 Task: Add Attachment from Google Drive to Card Card0000000235 in Board Board0000000059 in Workspace WS0000000020 in Trello. Add Cover Orange to Card Card0000000235 in Board Board0000000059 in Workspace WS0000000020 in Trello. Add "Add Label …" with "Title" Title0000000235 to Button Button0000000235 to Card Card0000000235 in Board Board0000000059 in Workspace WS0000000020 in Trello. Add Description DS0000000235 to Card Card0000000235 in Board Board0000000059 in Workspace WS0000000020 in Trello. Add Comment CM0000000235 to Card Card0000000235 in Board Board0000000059 in Workspace WS0000000020 in Trello
Action: Mouse moved to (496, 534)
Screenshot: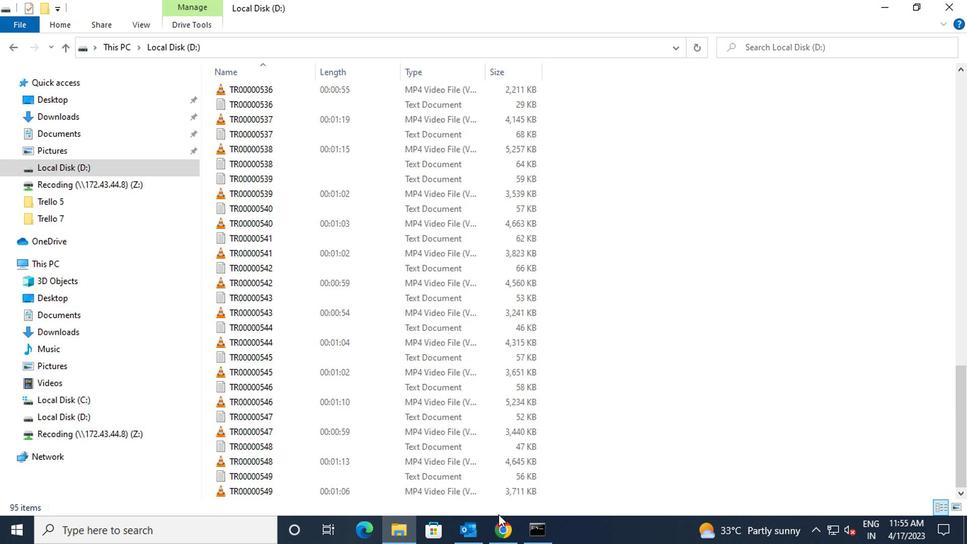 
Action: Mouse pressed left at (496, 534)
Screenshot: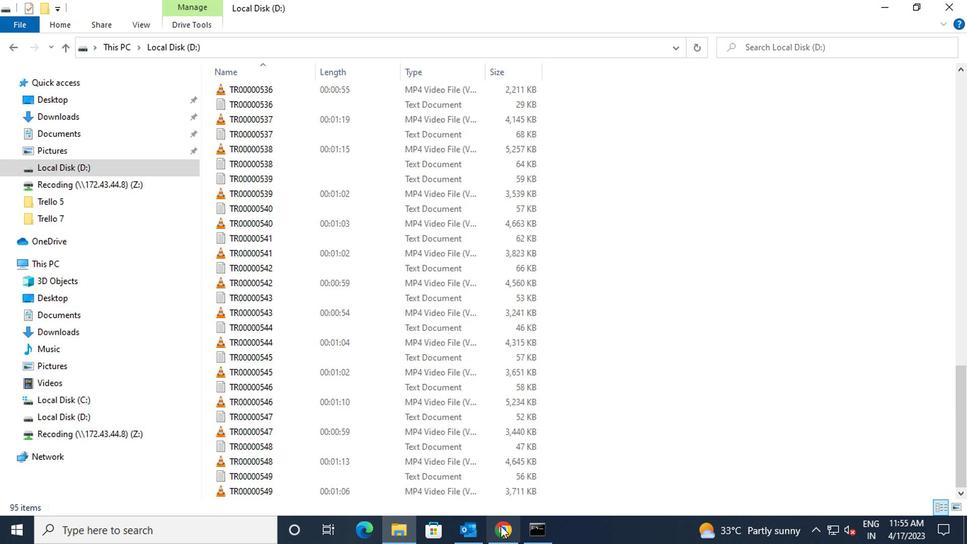 
Action: Mouse moved to (296, 407)
Screenshot: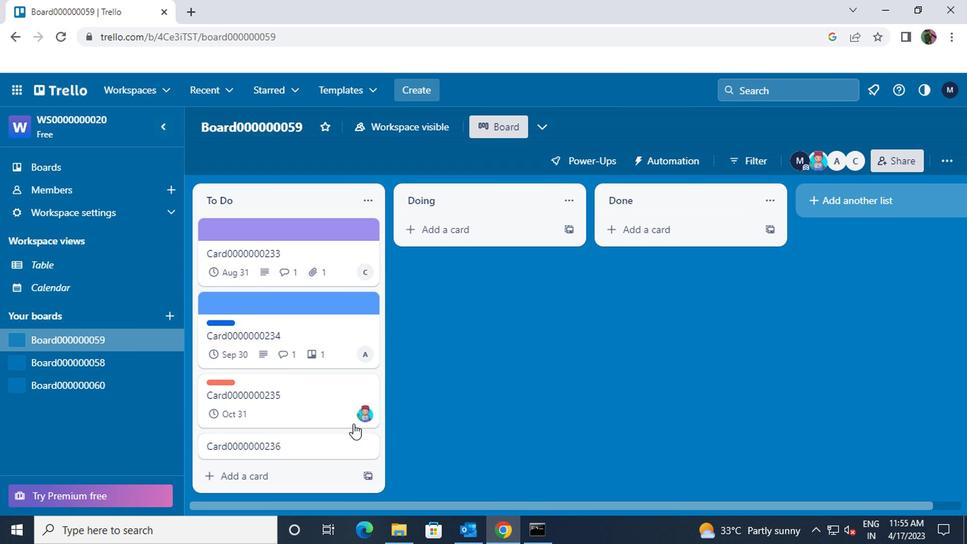 
Action: Mouse pressed left at (296, 407)
Screenshot: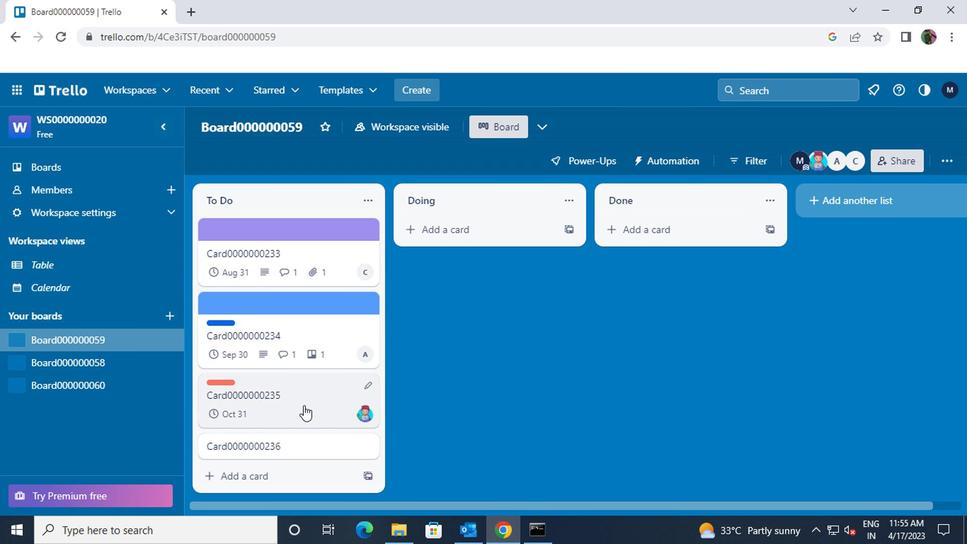 
Action: Mouse moved to (644, 307)
Screenshot: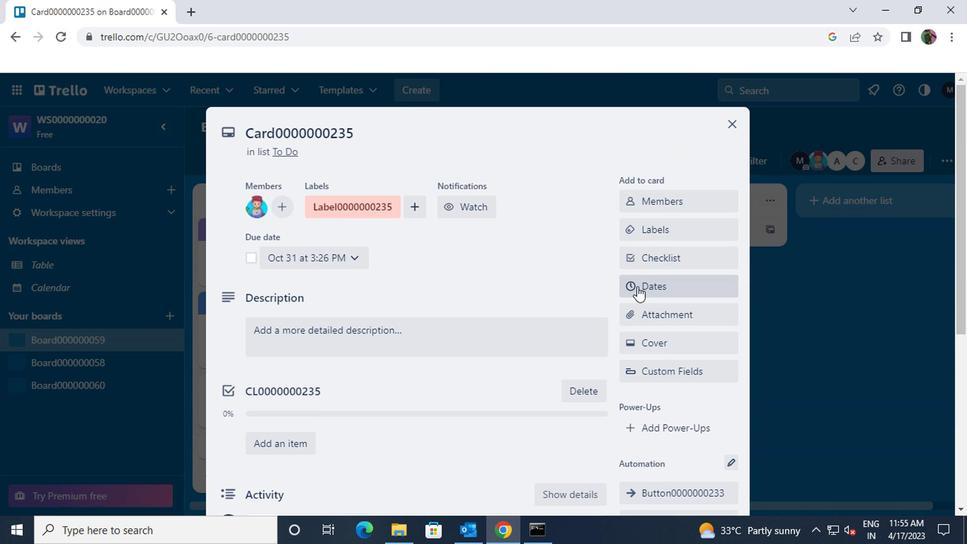 
Action: Mouse pressed left at (644, 307)
Screenshot: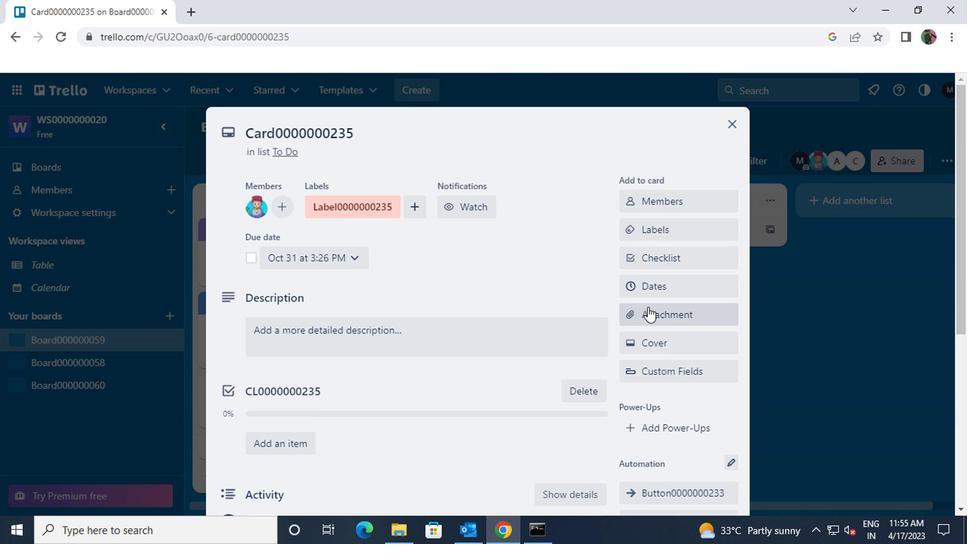 
Action: Mouse moved to (657, 197)
Screenshot: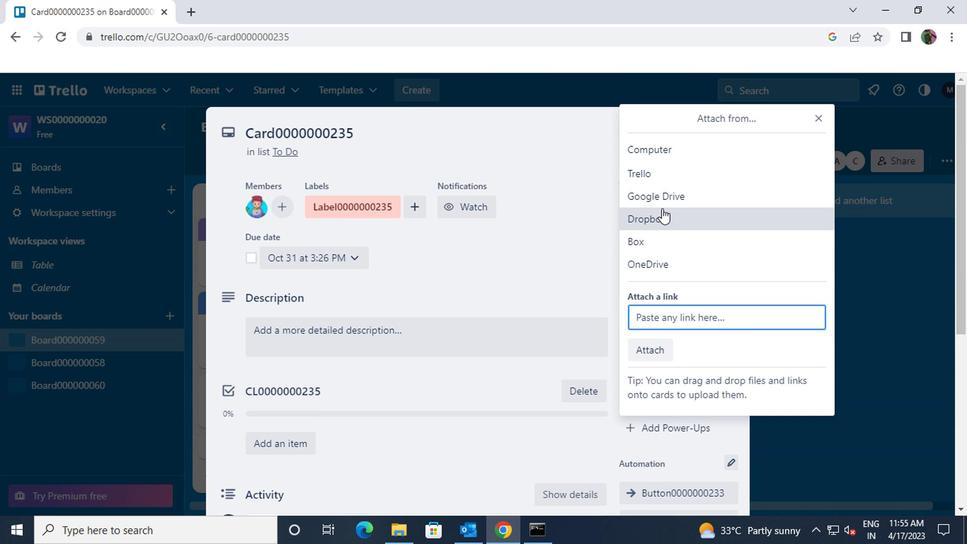
Action: Mouse pressed left at (657, 197)
Screenshot: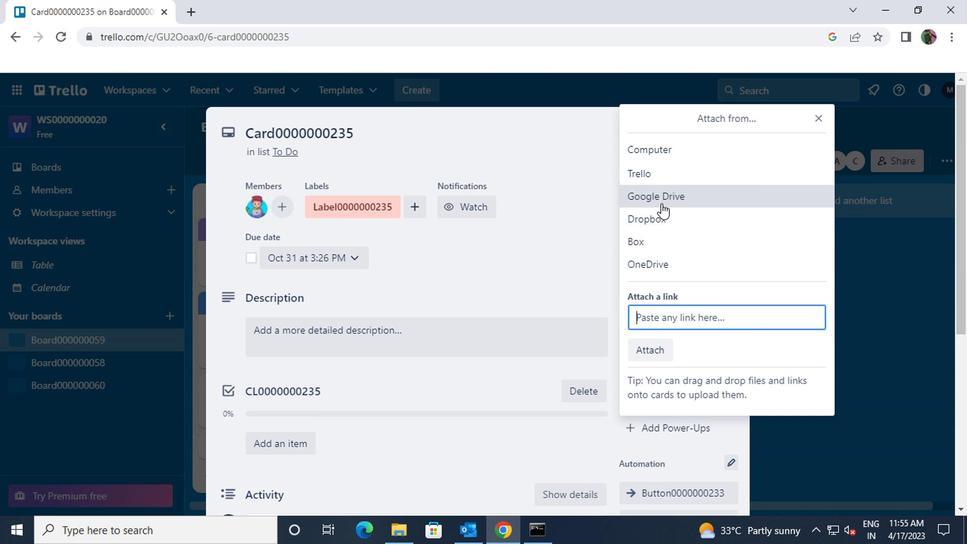 
Action: Mouse moved to (670, 403)
Screenshot: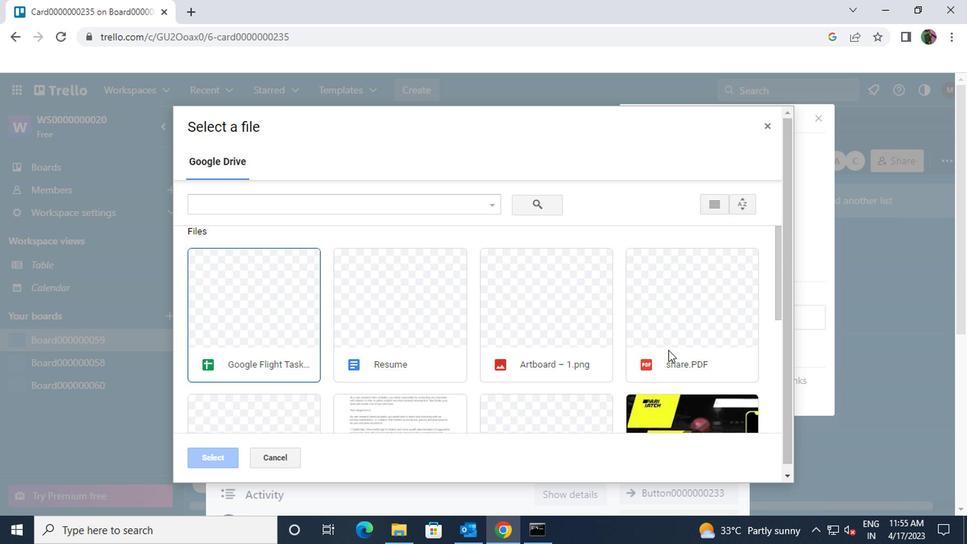 
Action: Mouse pressed left at (670, 403)
Screenshot: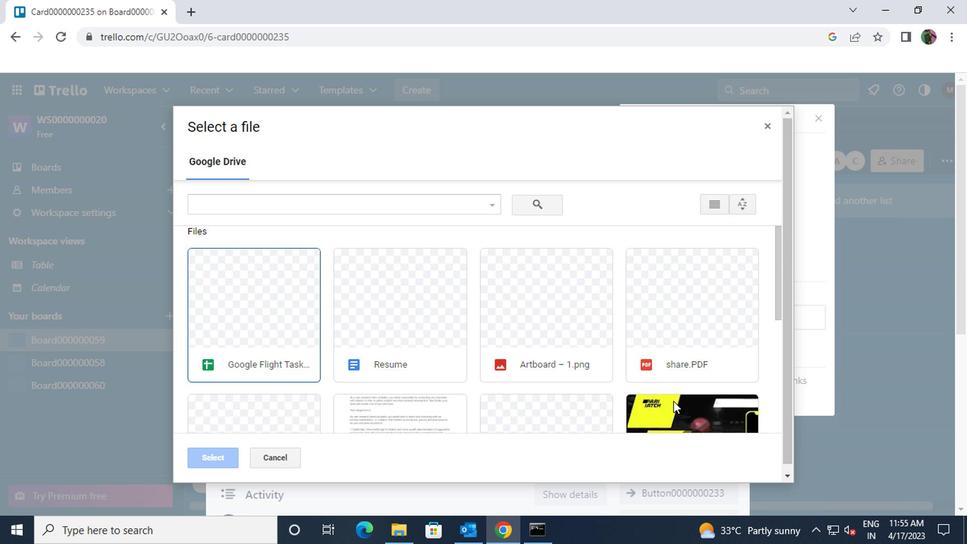 
Action: Mouse moved to (213, 460)
Screenshot: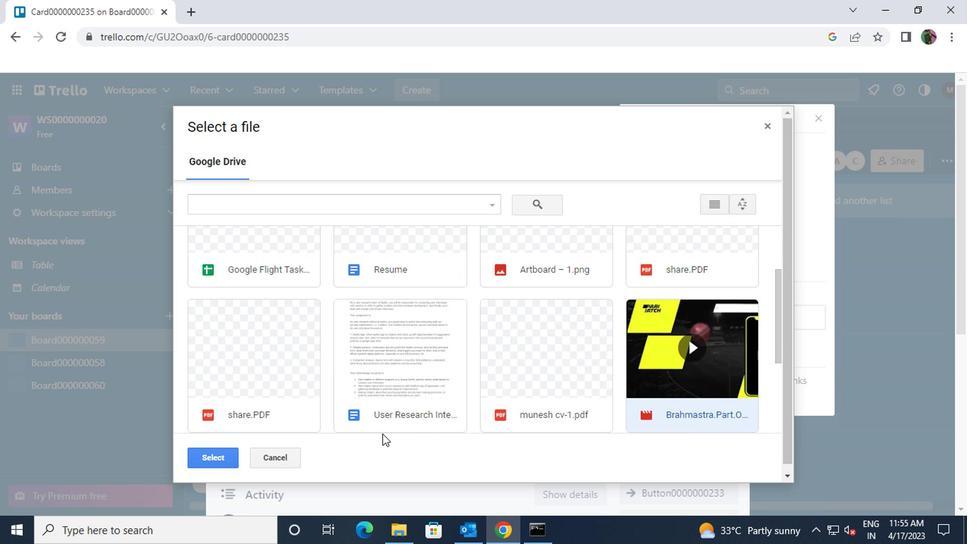 
Action: Mouse pressed left at (213, 460)
Screenshot: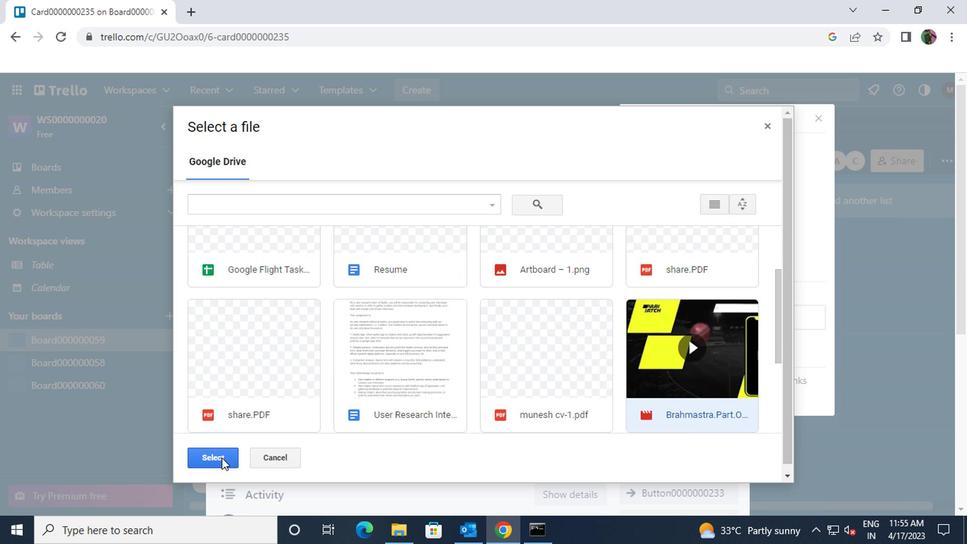 
Action: Mouse moved to (676, 340)
Screenshot: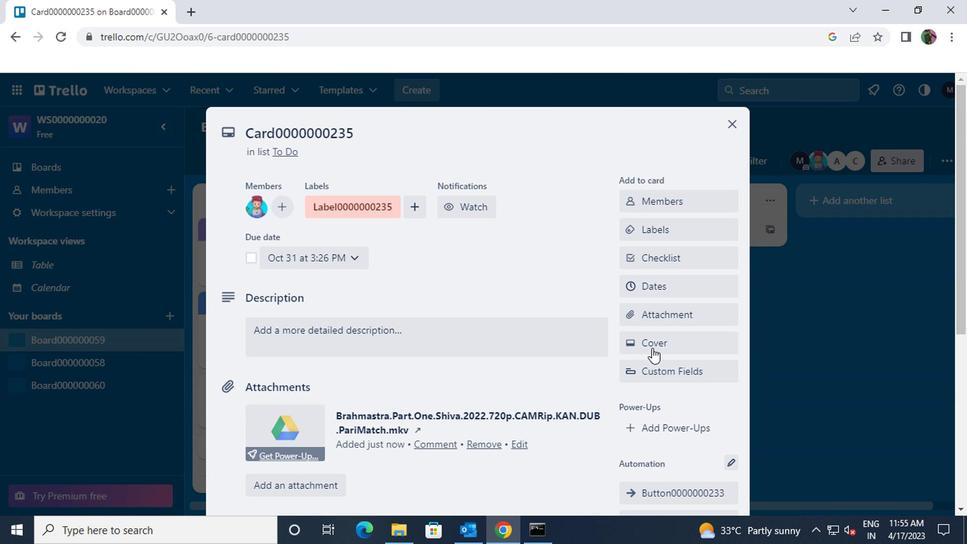
Action: Mouse pressed left at (676, 340)
Screenshot: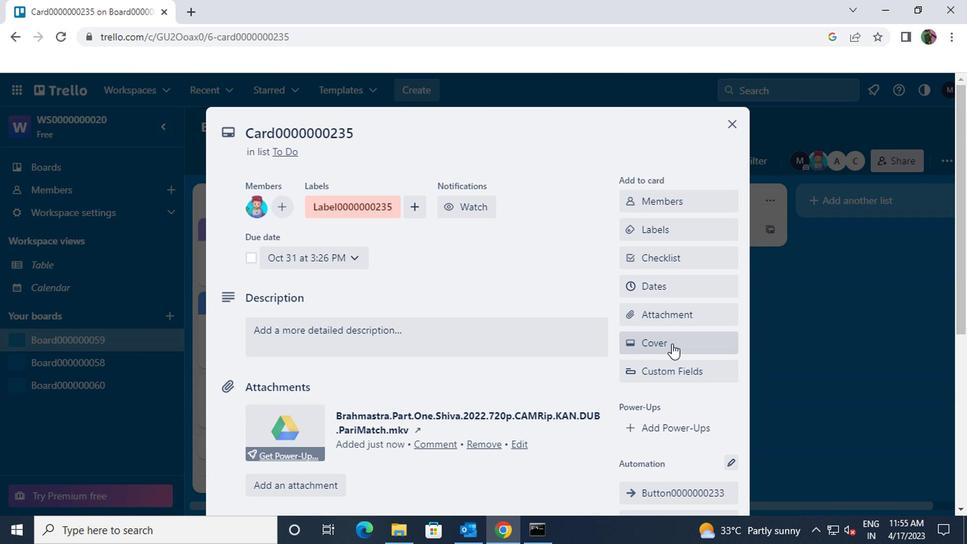 
Action: Mouse moved to (725, 240)
Screenshot: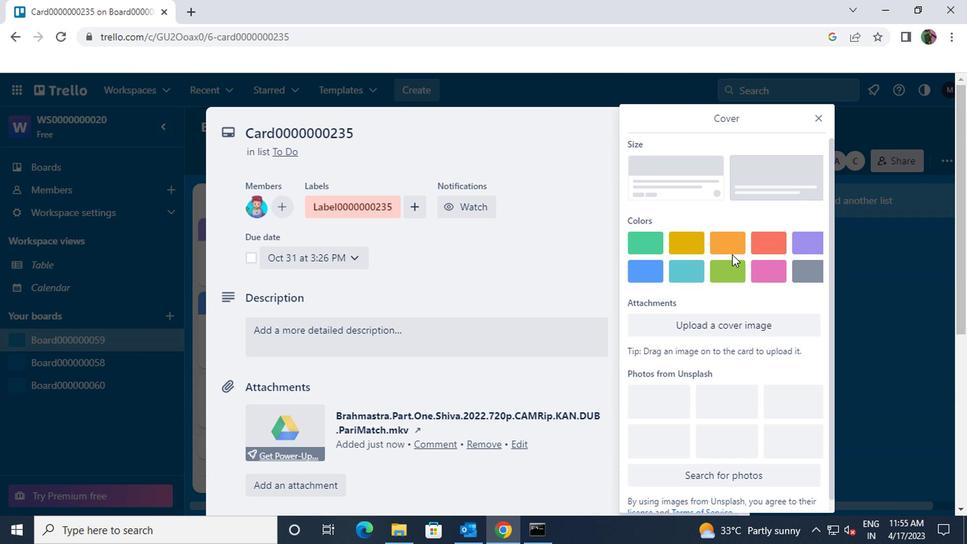 
Action: Mouse pressed left at (725, 240)
Screenshot: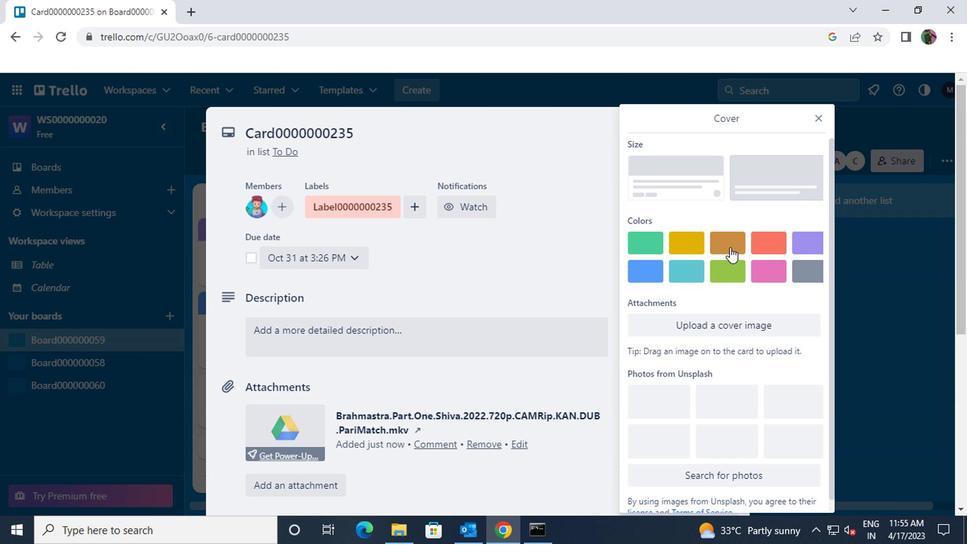 
Action: Mouse moved to (814, 111)
Screenshot: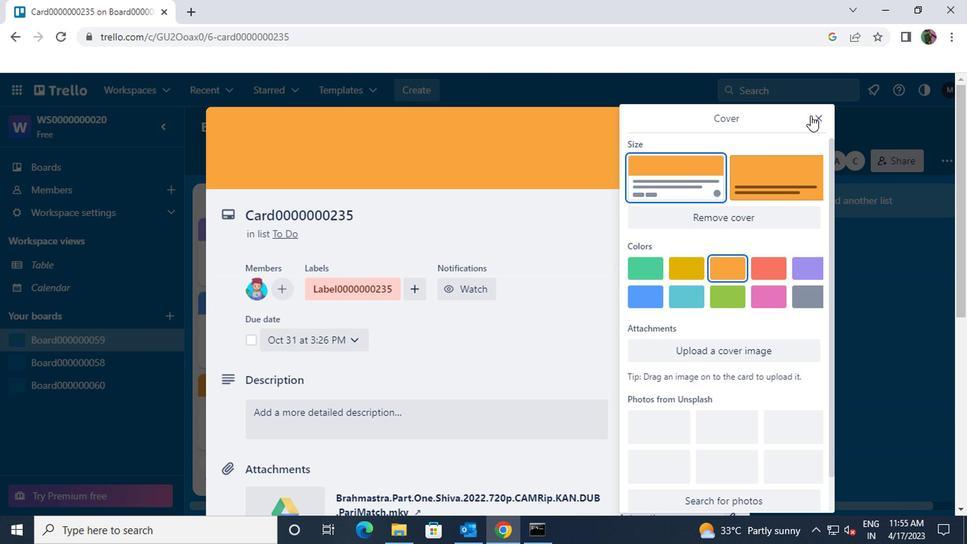 
Action: Mouse pressed left at (814, 111)
Screenshot: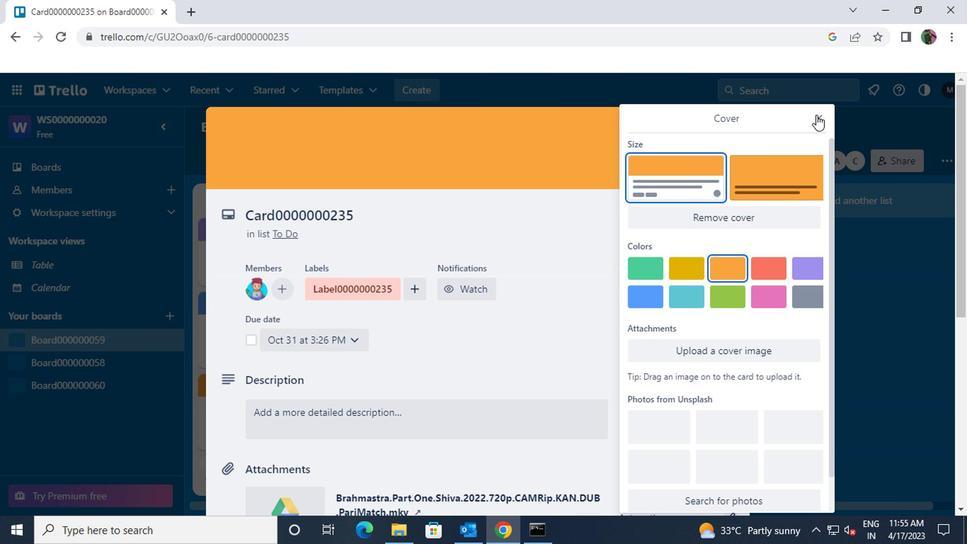
Action: Mouse moved to (683, 315)
Screenshot: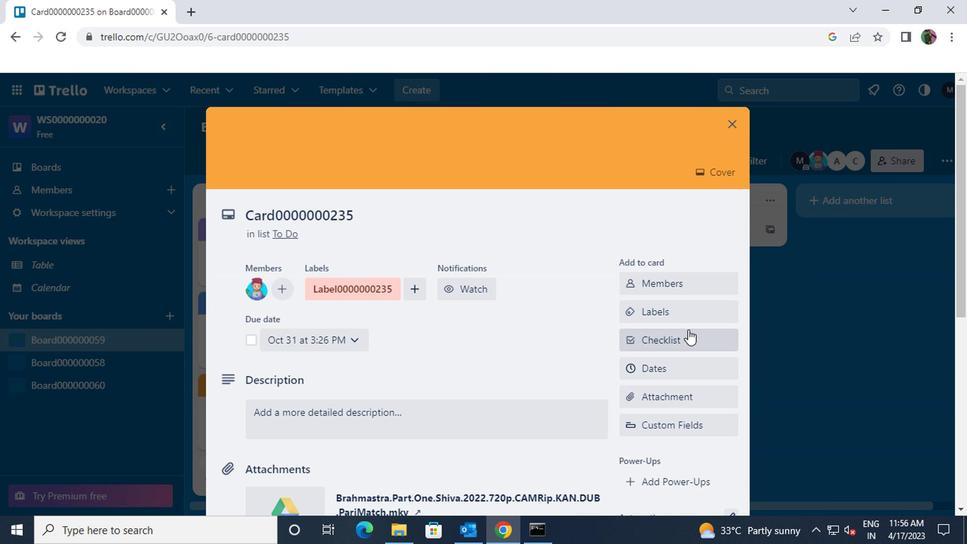
Action: Mouse pressed left at (683, 315)
Screenshot: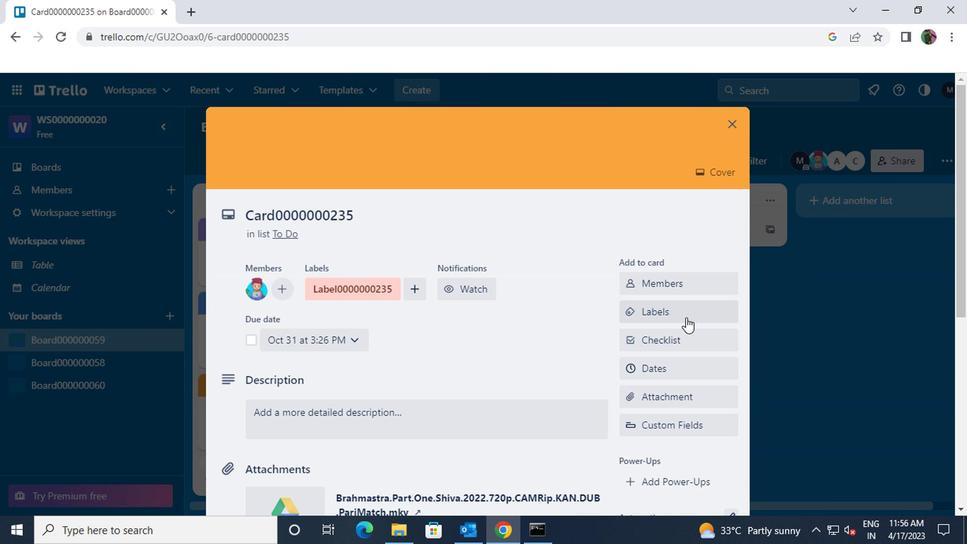 
Action: Mouse moved to (706, 422)
Screenshot: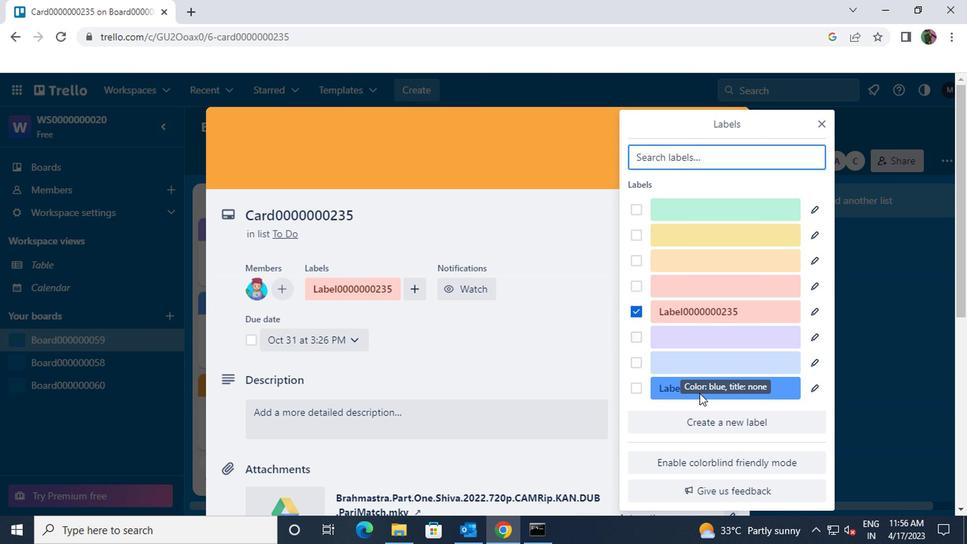 
Action: Mouse pressed left at (706, 422)
Screenshot: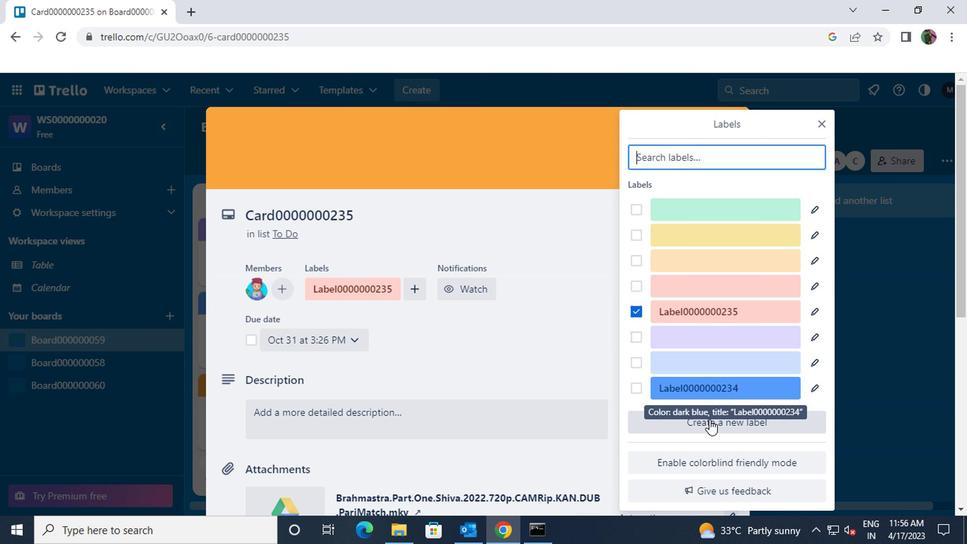 
Action: Mouse moved to (651, 253)
Screenshot: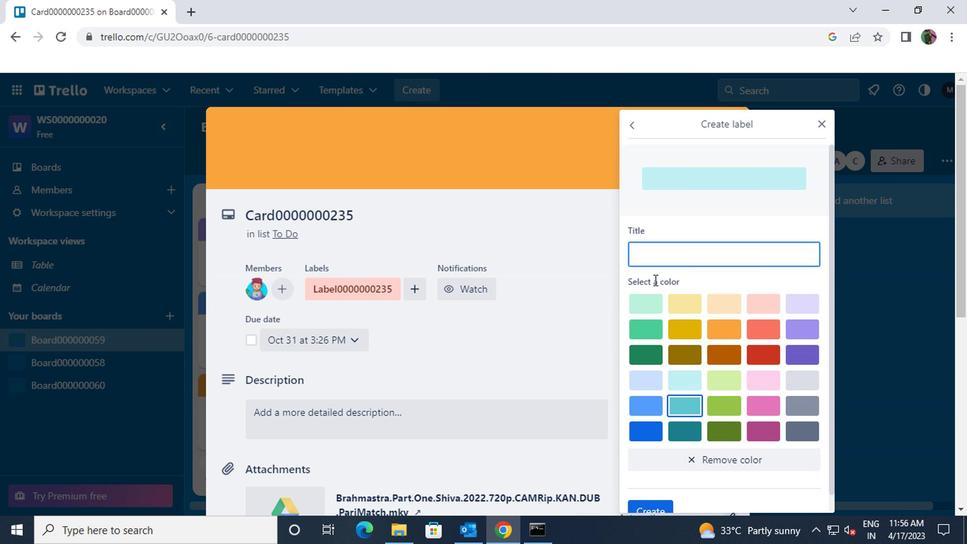 
Action: Mouse pressed left at (651, 253)
Screenshot: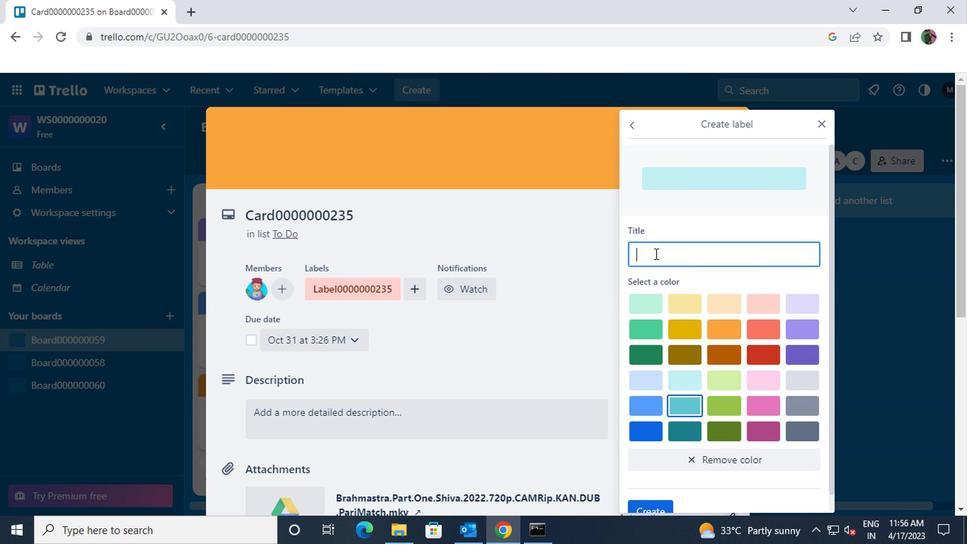 
Action: Key pressed <Key.shift><Key.shift><Key.shift><Key.shift><Key.shift><Key.shift><Key.shift>BUTTON0000000235
Screenshot: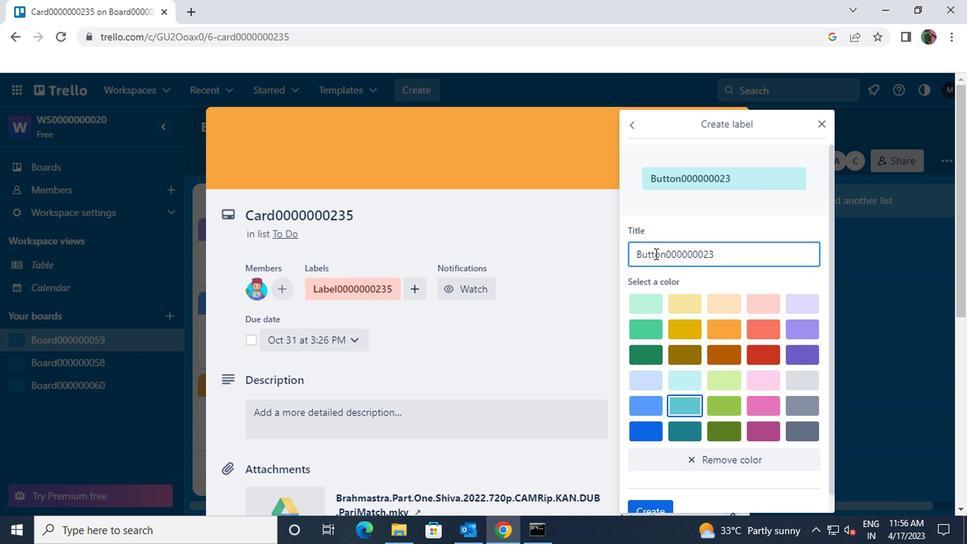 
Action: Mouse moved to (690, 287)
Screenshot: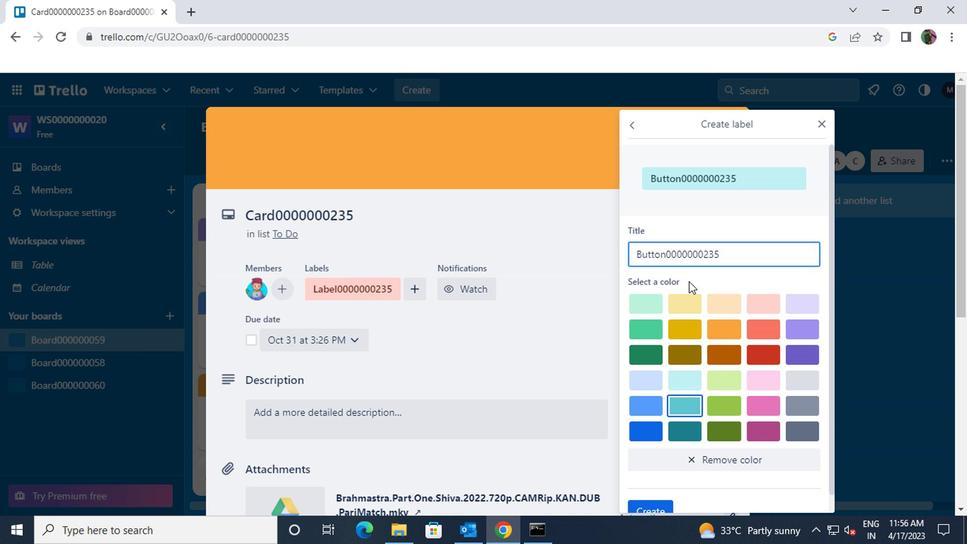 
Action: Mouse scrolled (690, 287) with delta (0, 0)
Screenshot: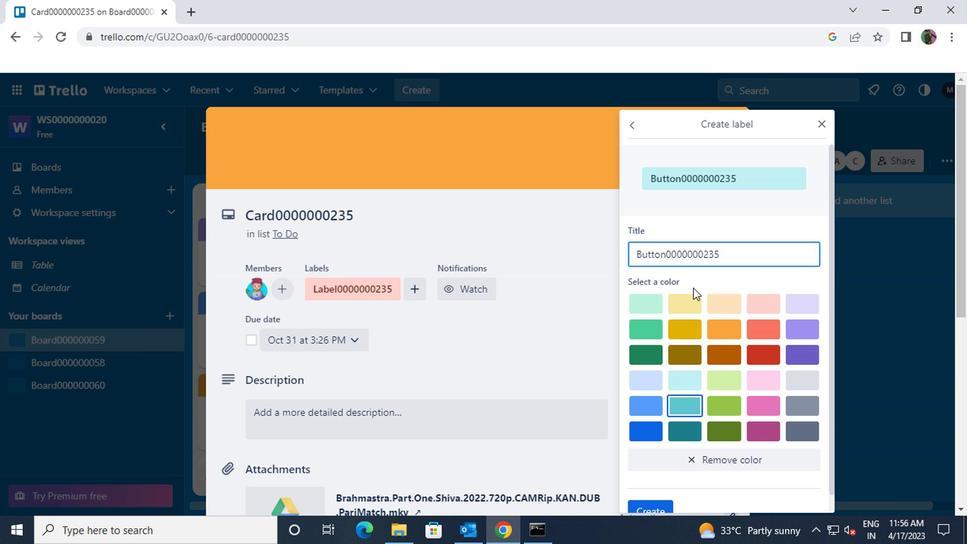 
Action: Mouse moved to (693, 438)
Screenshot: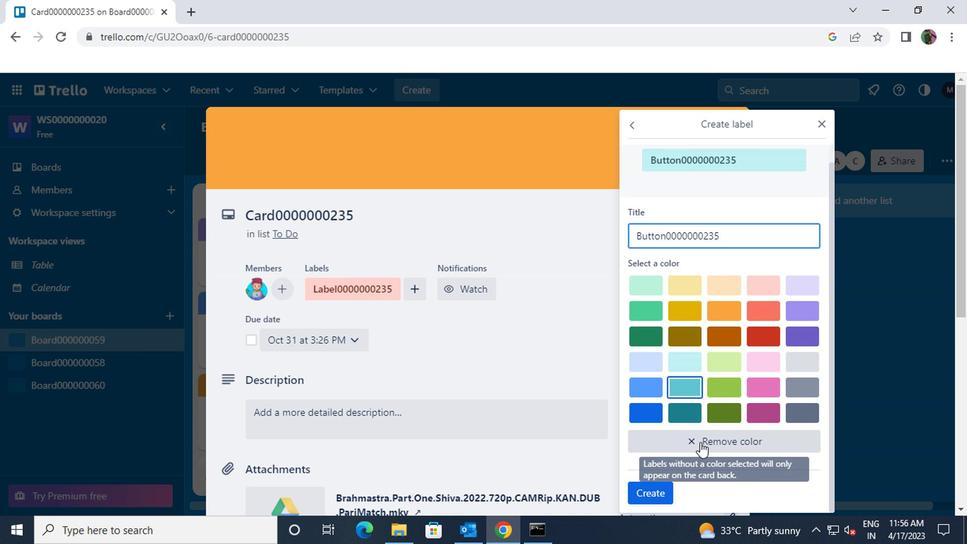 
Action: Mouse pressed left at (693, 438)
Screenshot: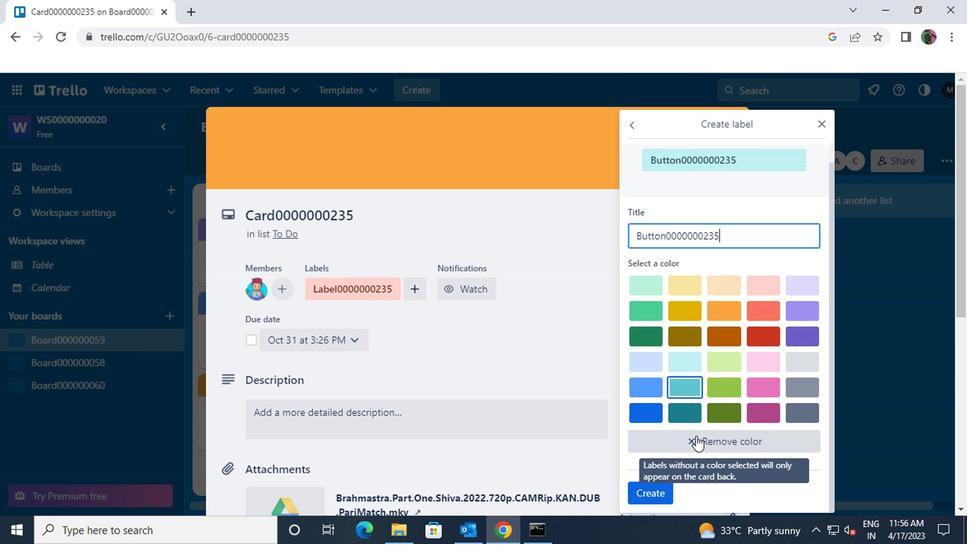 
Action: Mouse moved to (654, 500)
Screenshot: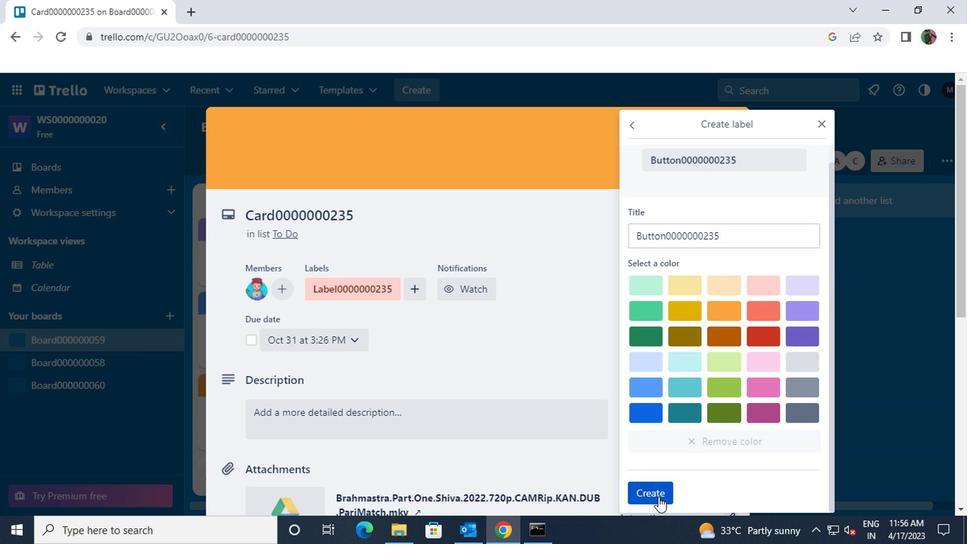 
Action: Mouse pressed left at (654, 500)
Screenshot: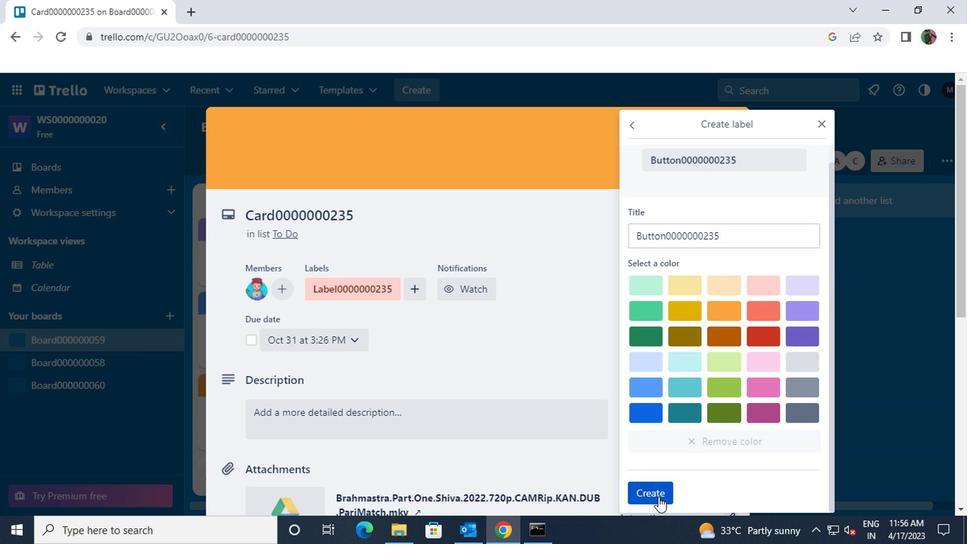 
Action: Mouse moved to (819, 121)
Screenshot: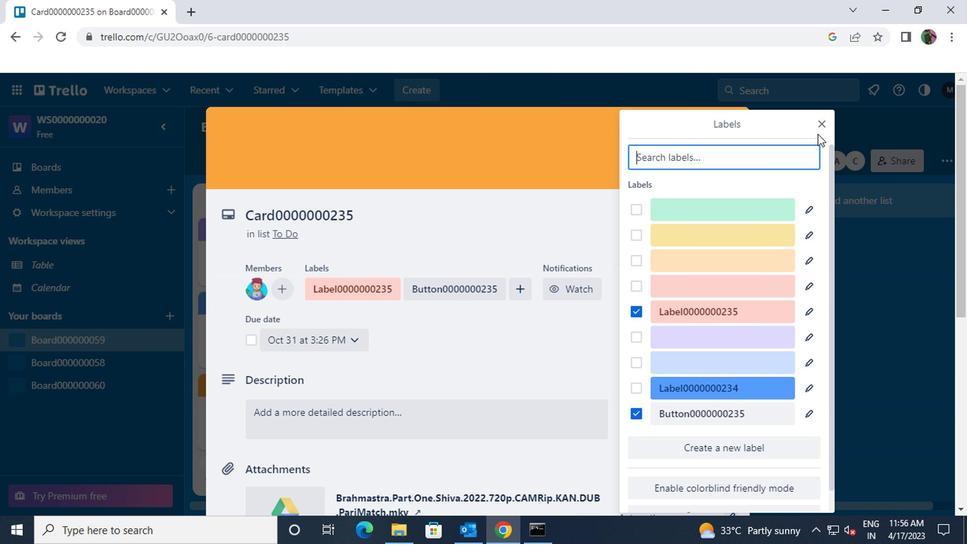 
Action: Mouse pressed left at (819, 121)
Screenshot: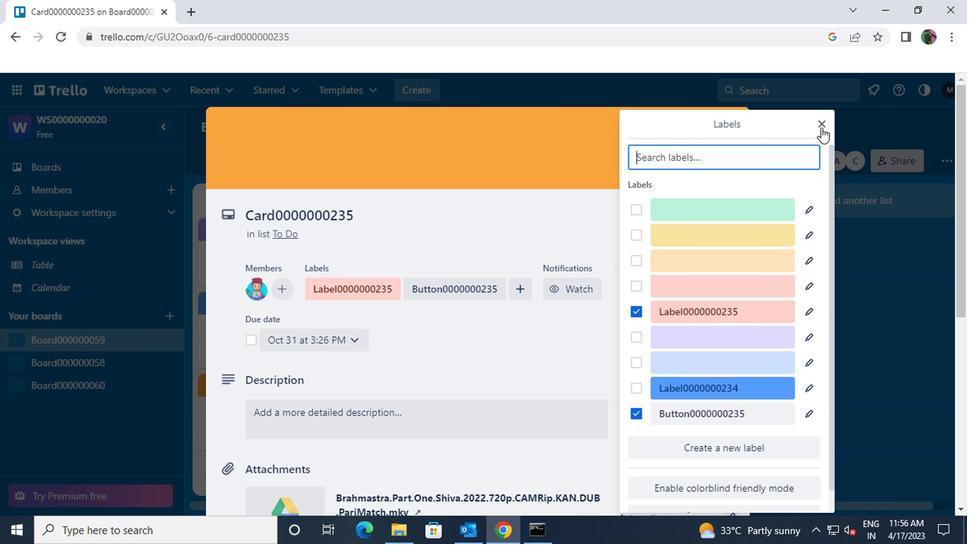 
Action: Mouse moved to (420, 414)
Screenshot: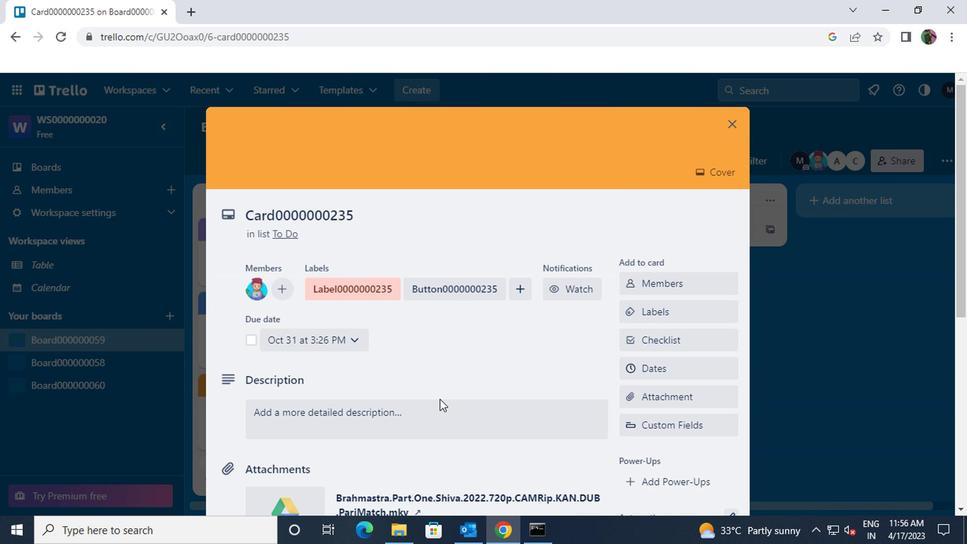 
Action: Mouse pressed left at (420, 414)
Screenshot: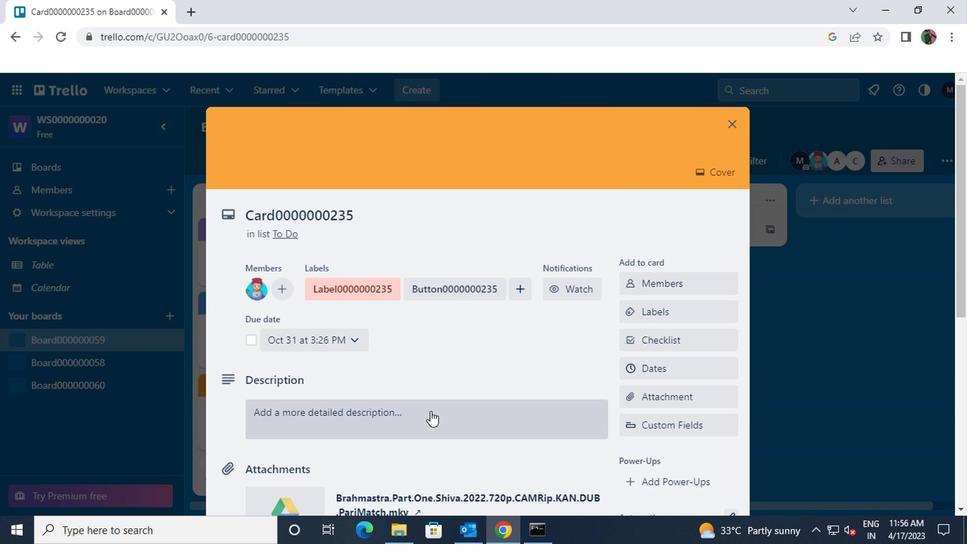 
Action: Mouse moved to (419, 413)
Screenshot: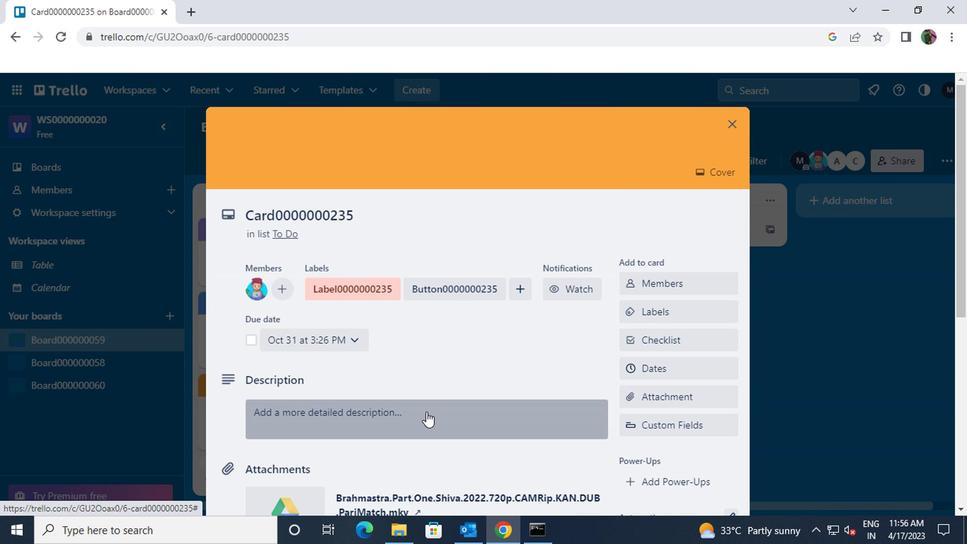 
Action: Key pressed <Key.shift>DS0000000235
Screenshot: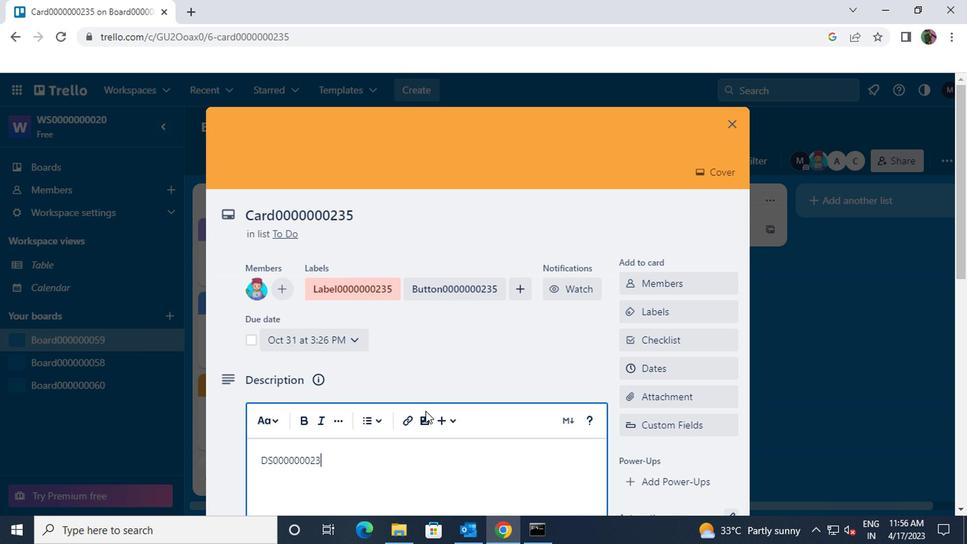 
Action: Mouse scrolled (419, 412) with delta (0, -1)
Screenshot: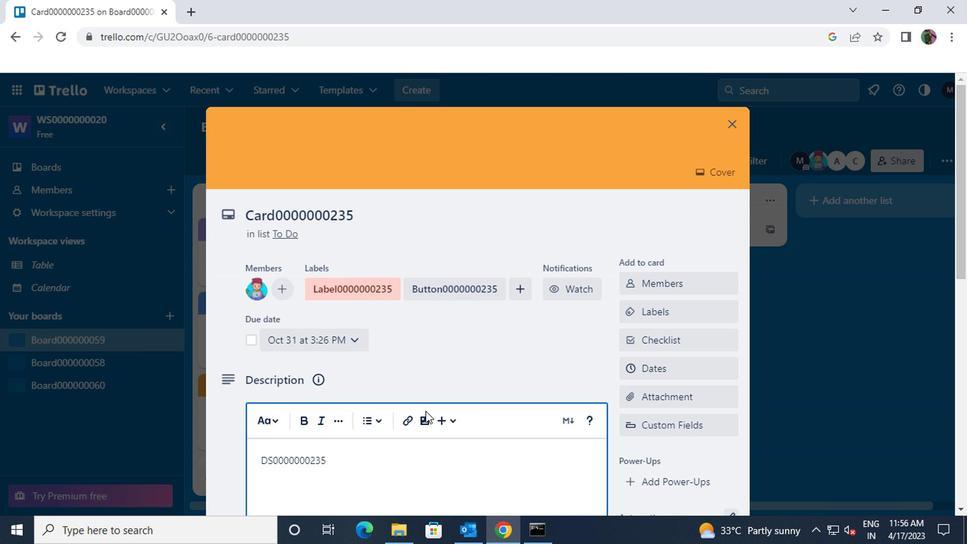 
Action: Mouse scrolled (419, 412) with delta (0, -1)
Screenshot: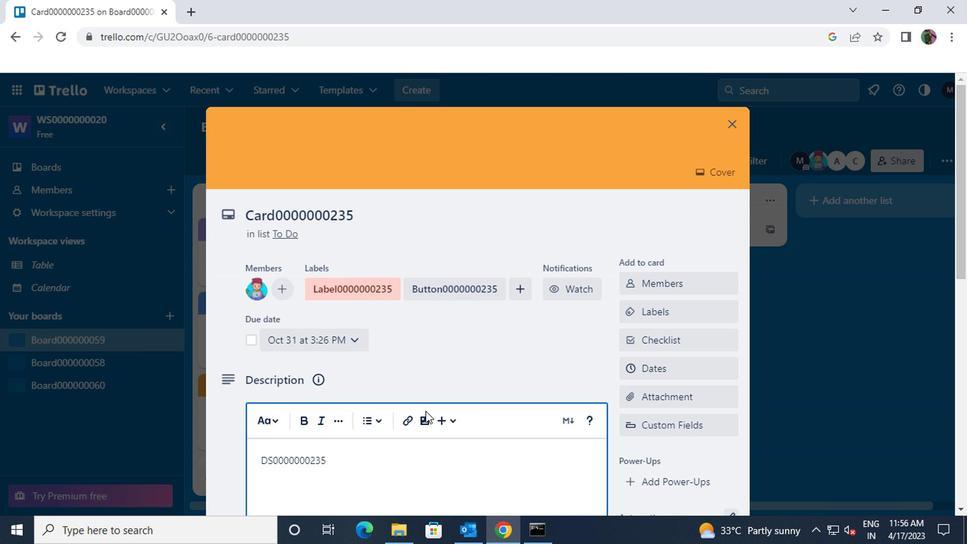 
Action: Mouse moved to (419, 413)
Screenshot: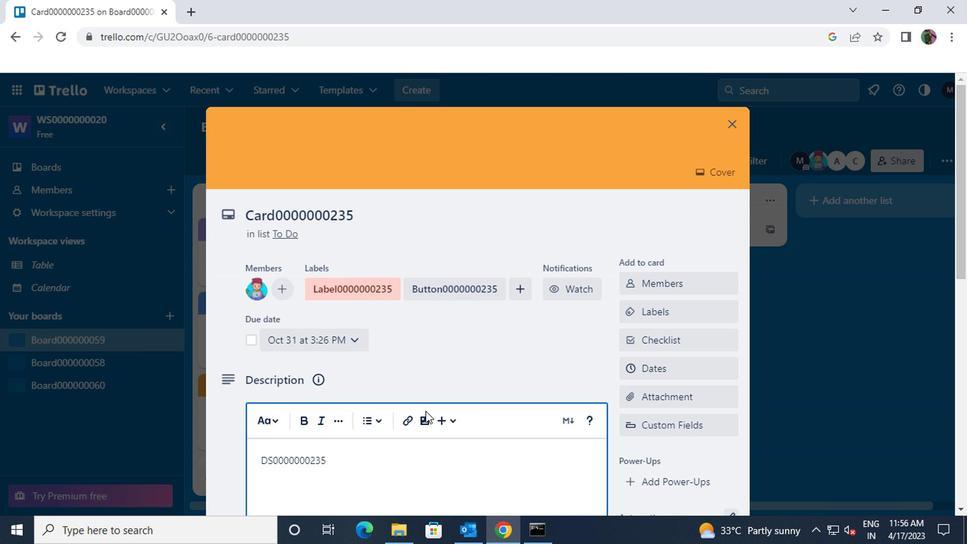 
Action: Mouse scrolled (419, 412) with delta (0, -1)
Screenshot: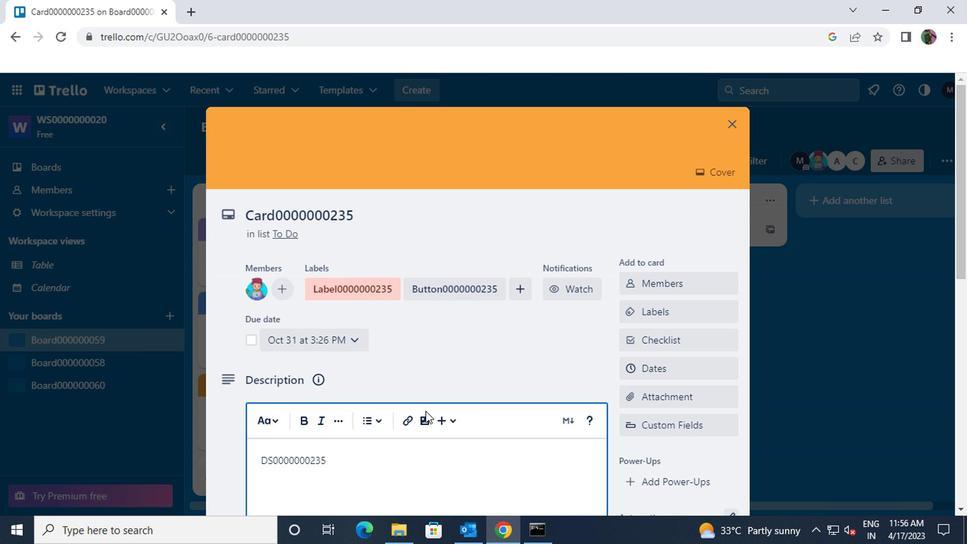 
Action: Mouse moved to (267, 400)
Screenshot: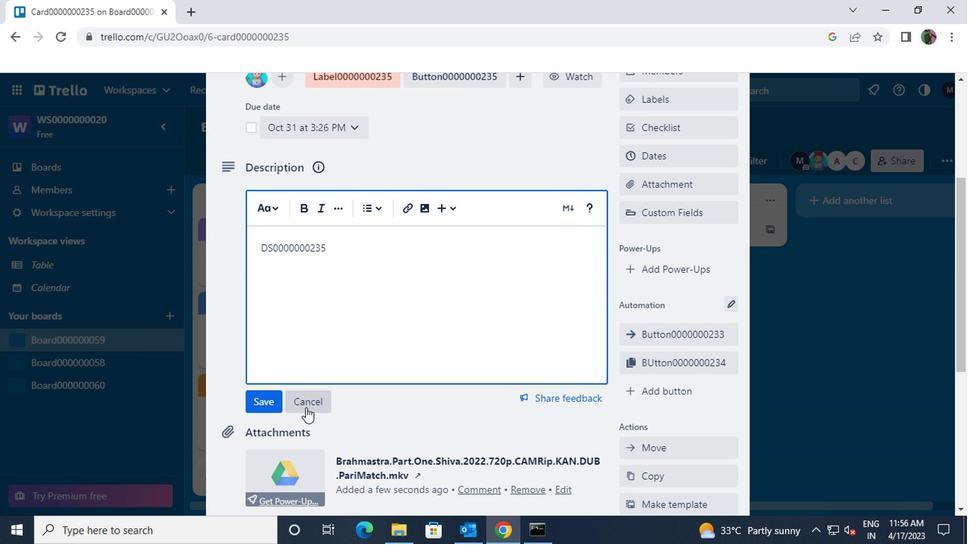 
Action: Mouse pressed left at (267, 400)
Screenshot: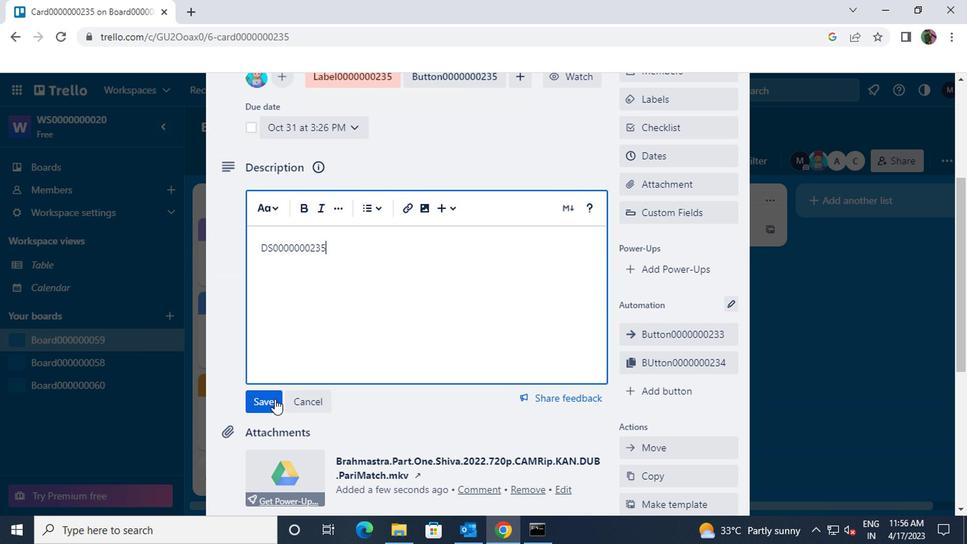 
Action: Mouse moved to (346, 388)
Screenshot: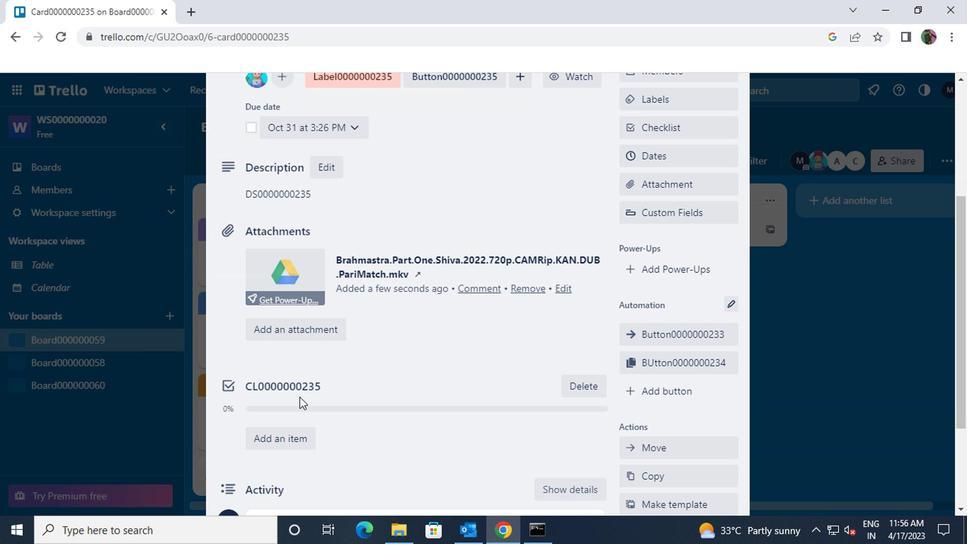 
Action: Mouse scrolled (346, 387) with delta (0, -1)
Screenshot: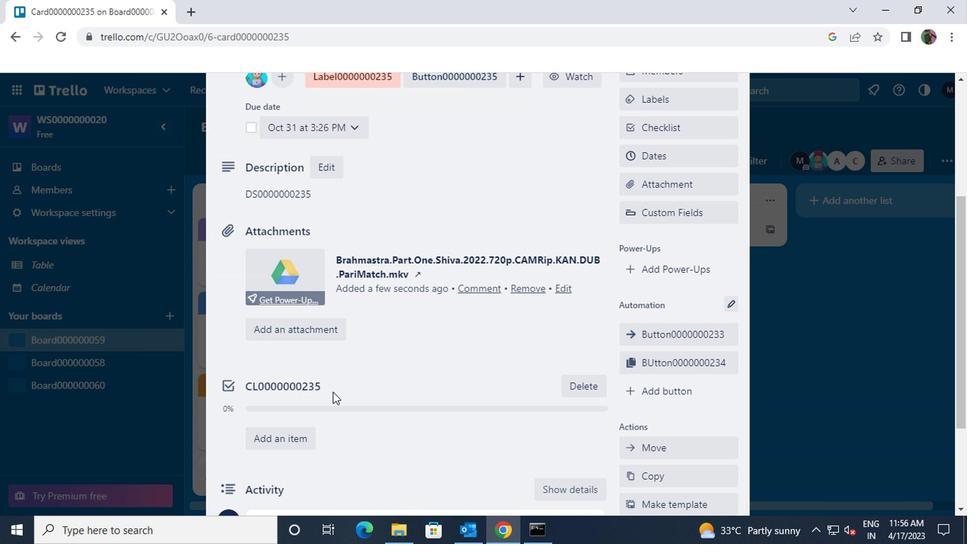 
Action: Mouse moved to (347, 388)
Screenshot: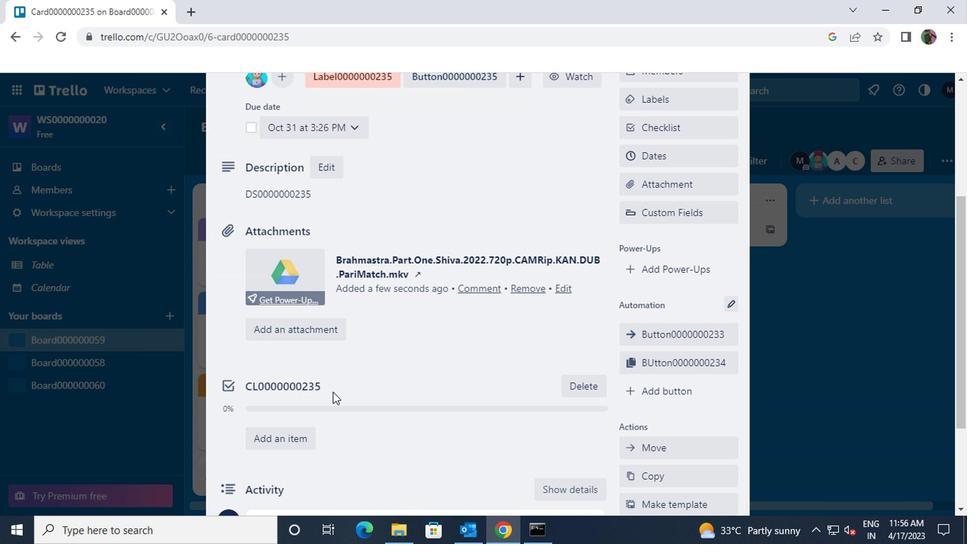 
Action: Mouse scrolled (347, 387) with delta (0, -1)
Screenshot: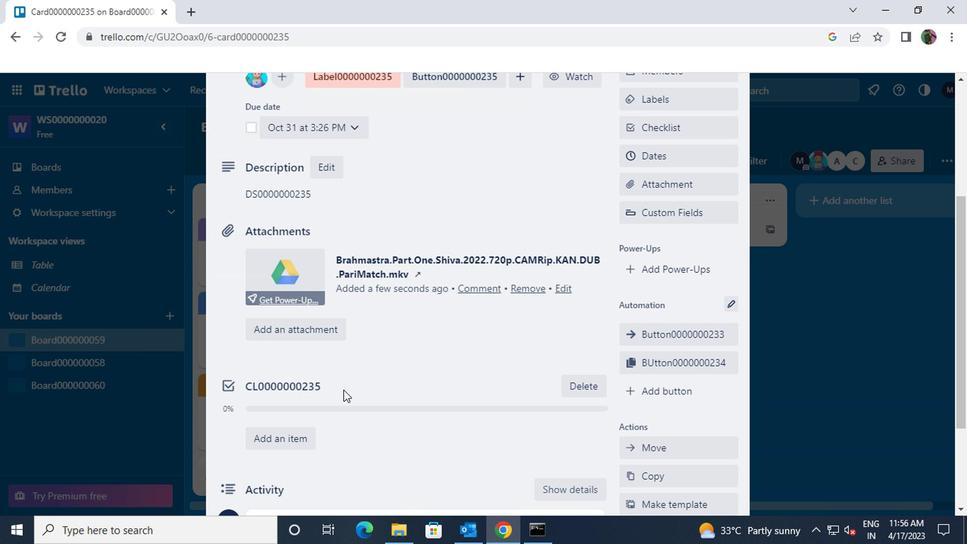 
Action: Mouse moved to (355, 381)
Screenshot: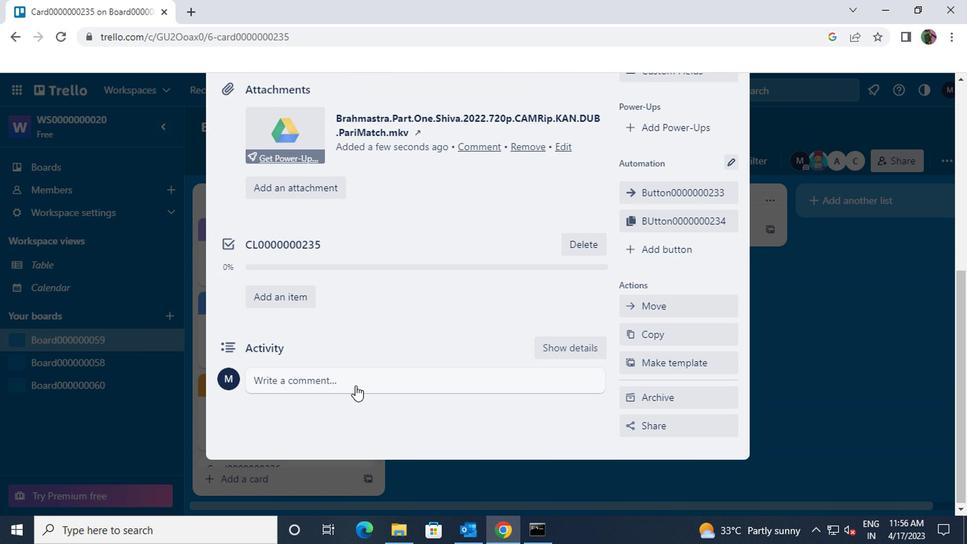 
Action: Mouse pressed left at (355, 381)
Screenshot: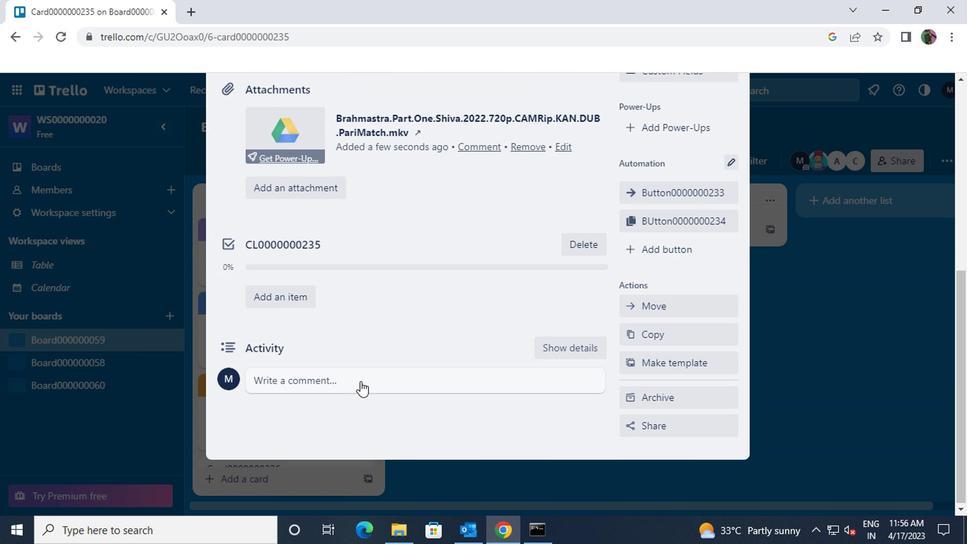 
Action: Key pressed <Key.shift>CM0000000235
Screenshot: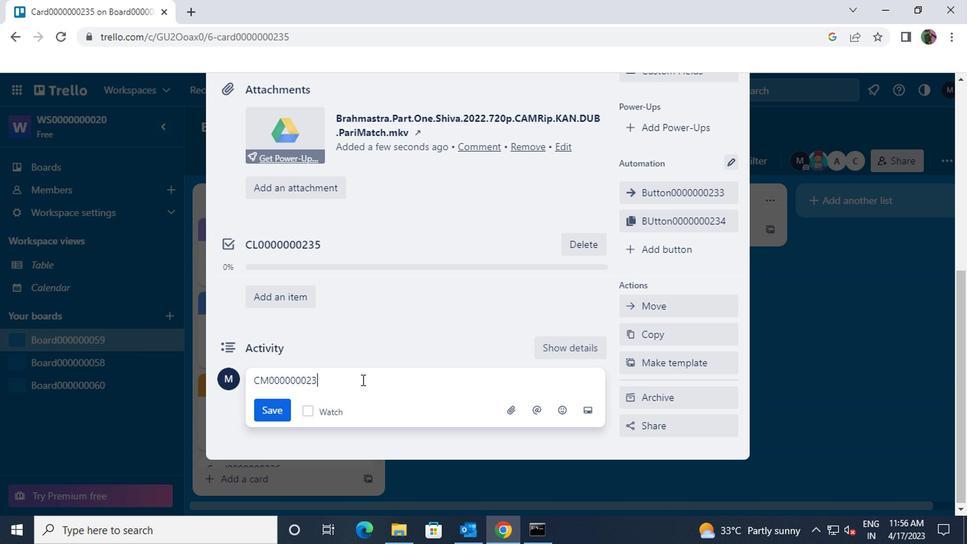 
Action: Mouse moved to (271, 412)
Screenshot: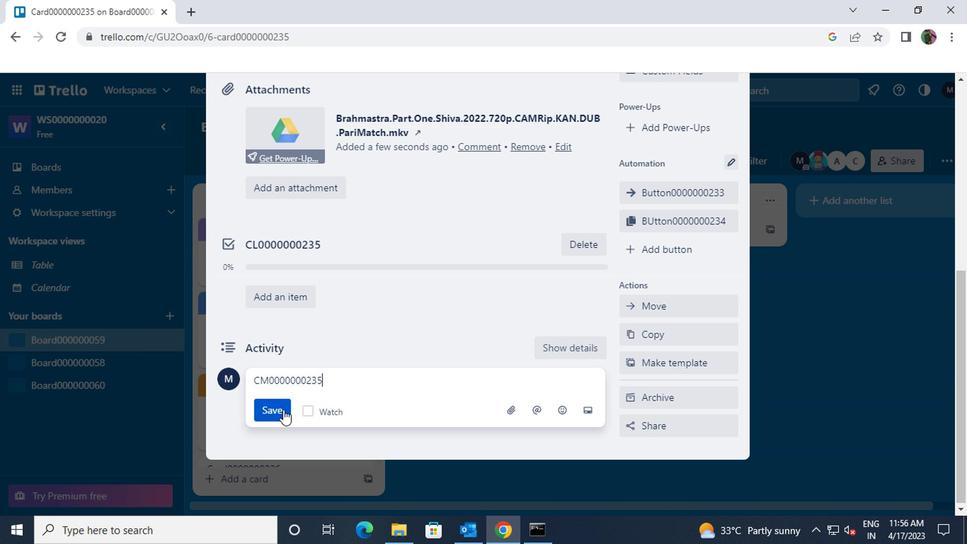 
Action: Mouse pressed left at (271, 412)
Screenshot: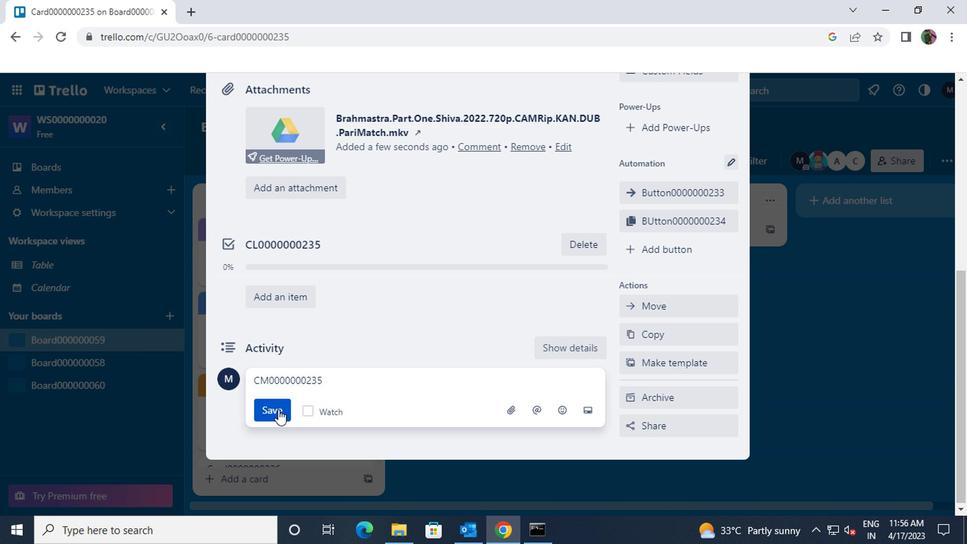 
